 Task: Check the sale-to-list ratio of corner lot in the last 5 years.
Action: Mouse moved to (1026, 223)
Screenshot: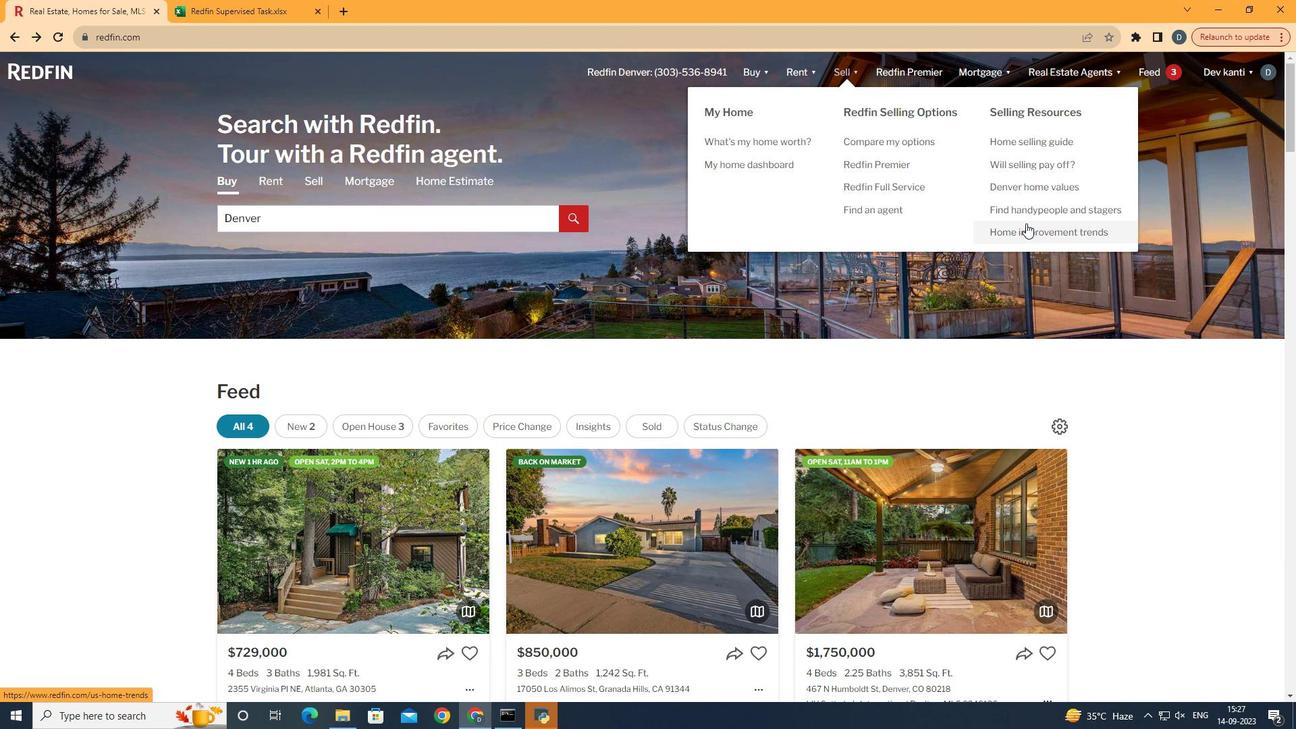 
Action: Mouse pressed left at (1026, 223)
Screenshot: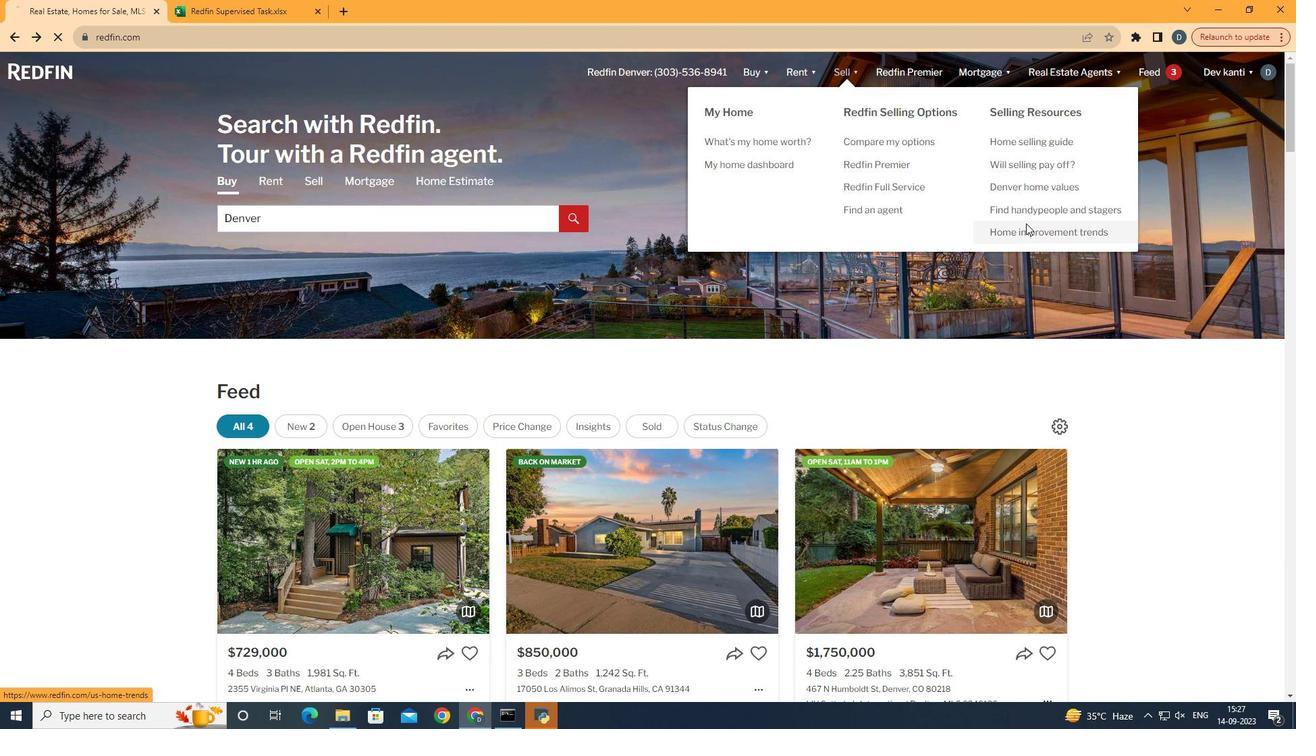 
Action: Mouse moved to (337, 250)
Screenshot: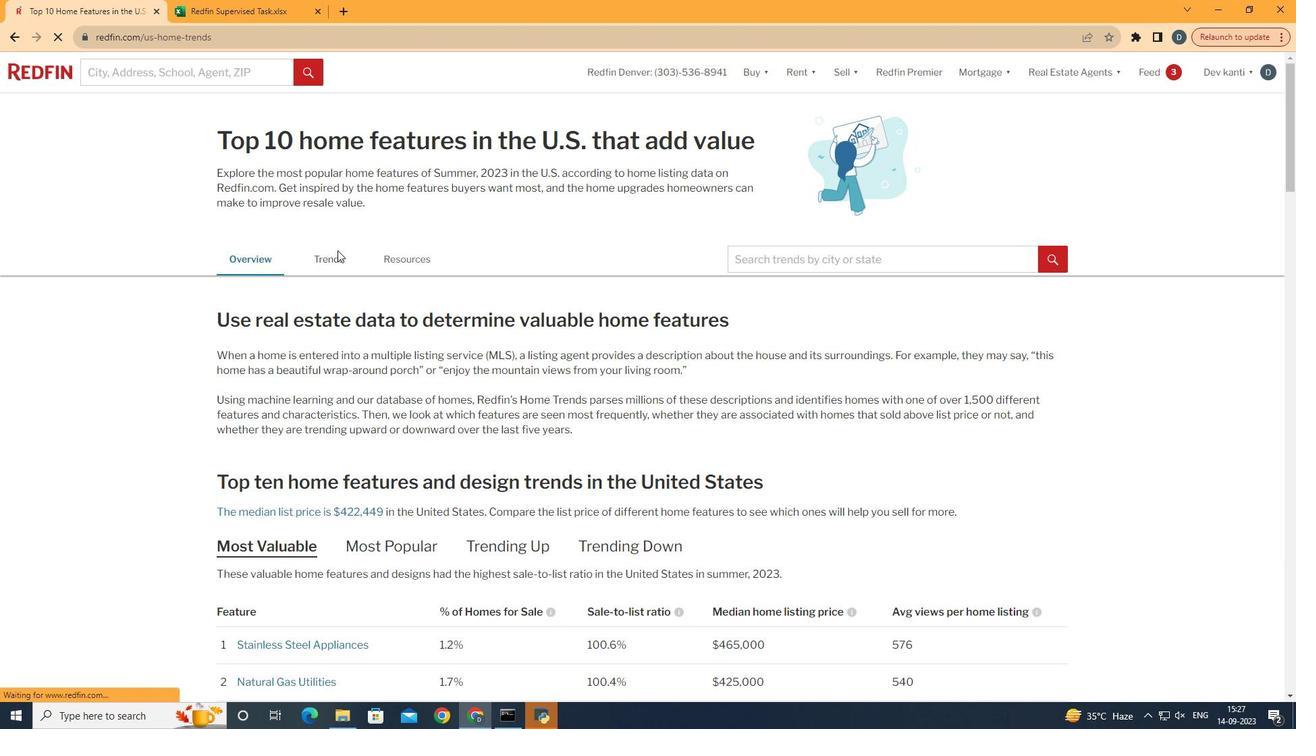 
Action: Mouse pressed left at (337, 250)
Screenshot: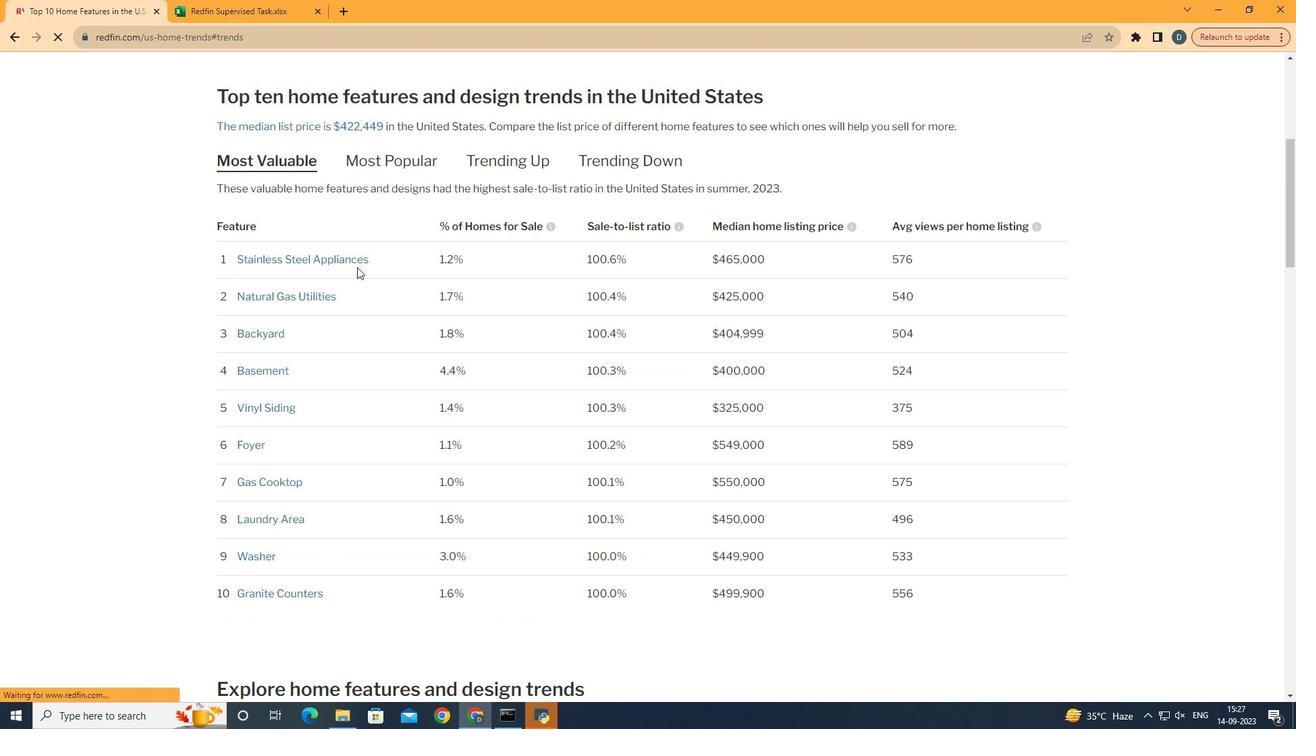 
Action: Mouse moved to (1010, 284)
Screenshot: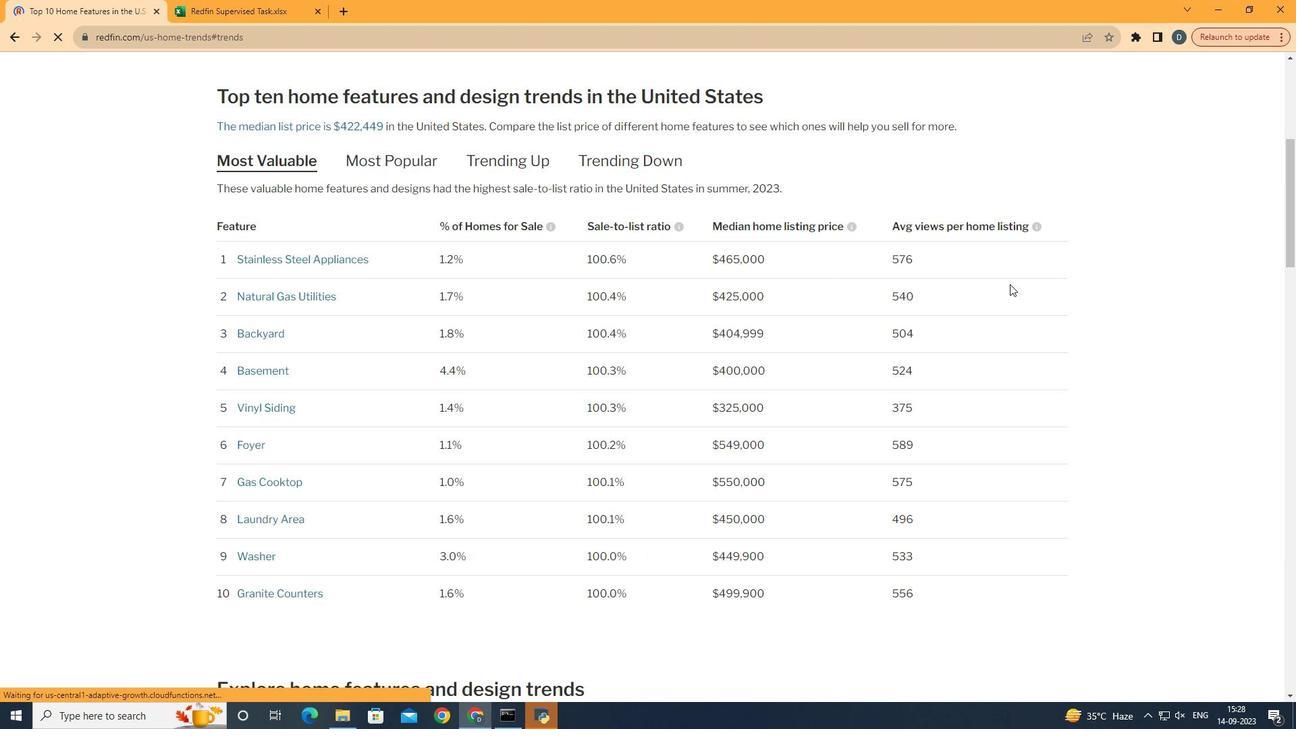 
Action: Mouse scrolled (1010, 283) with delta (0, 0)
Screenshot: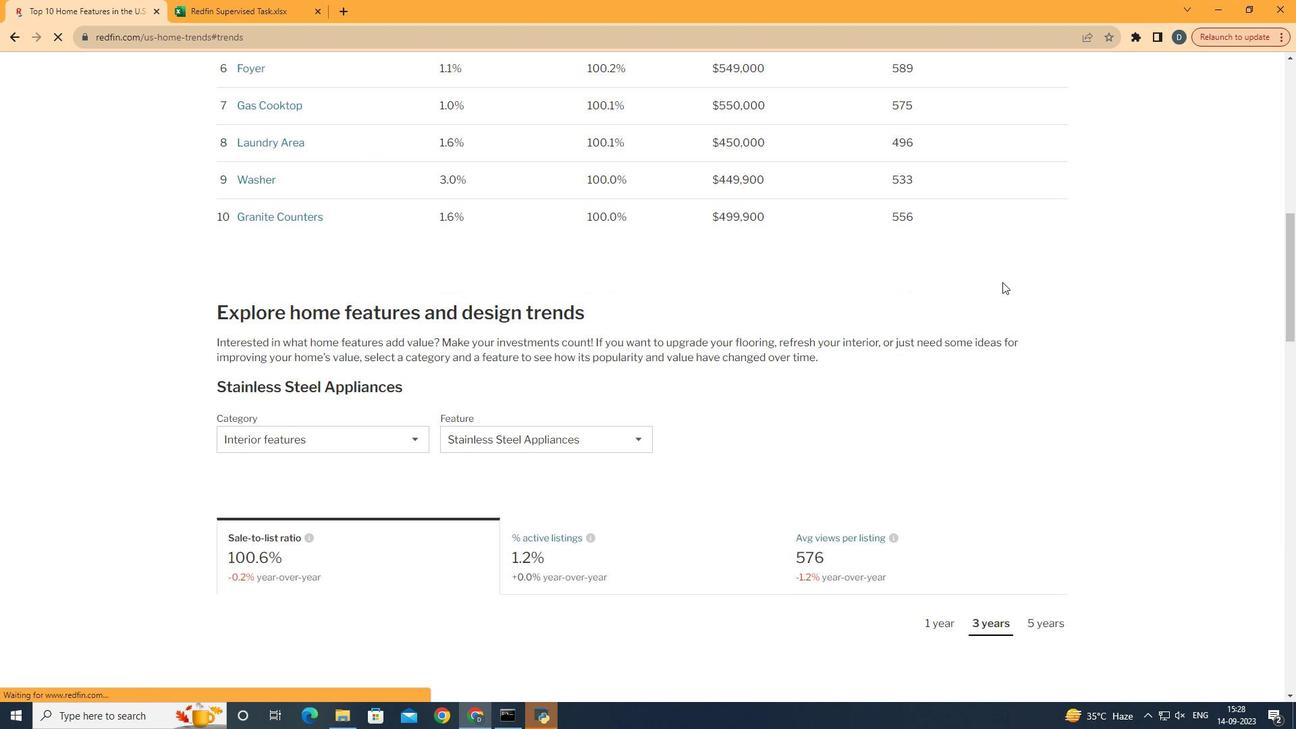 
Action: Mouse scrolled (1010, 283) with delta (0, 0)
Screenshot: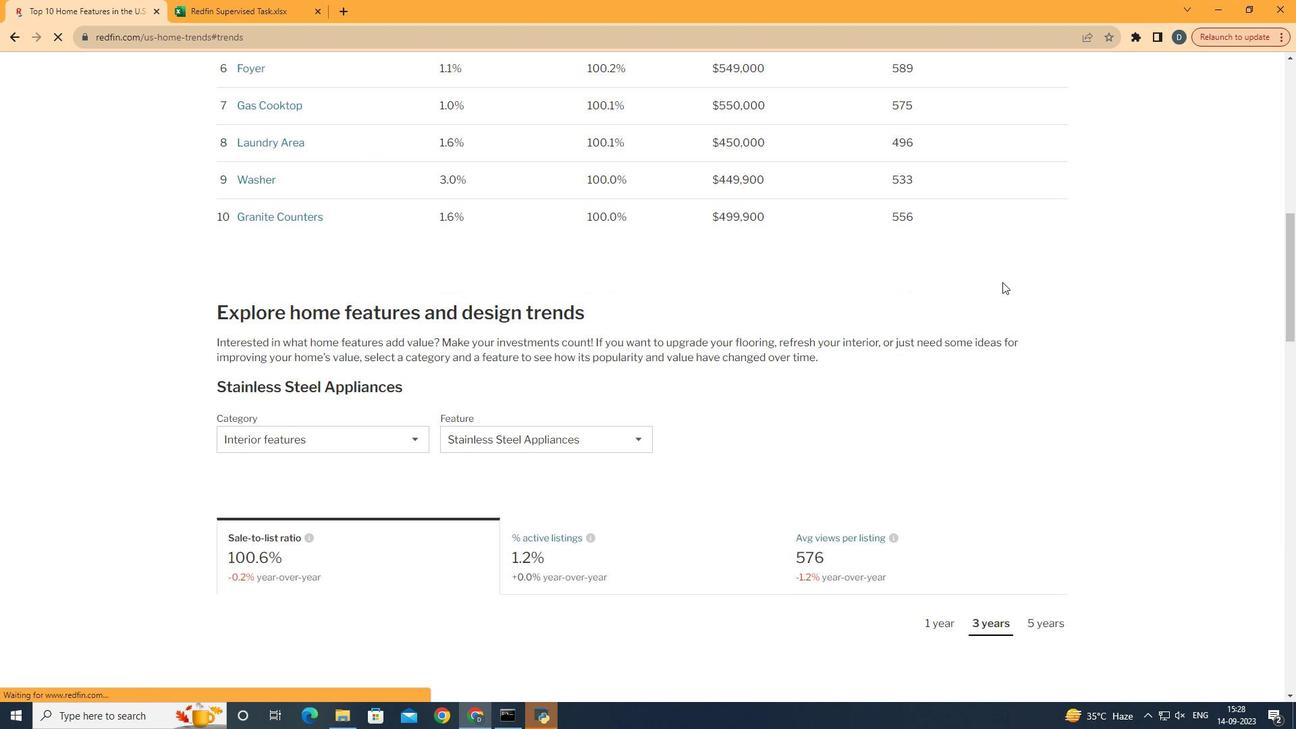 
Action: Mouse scrolled (1010, 283) with delta (0, 0)
Screenshot: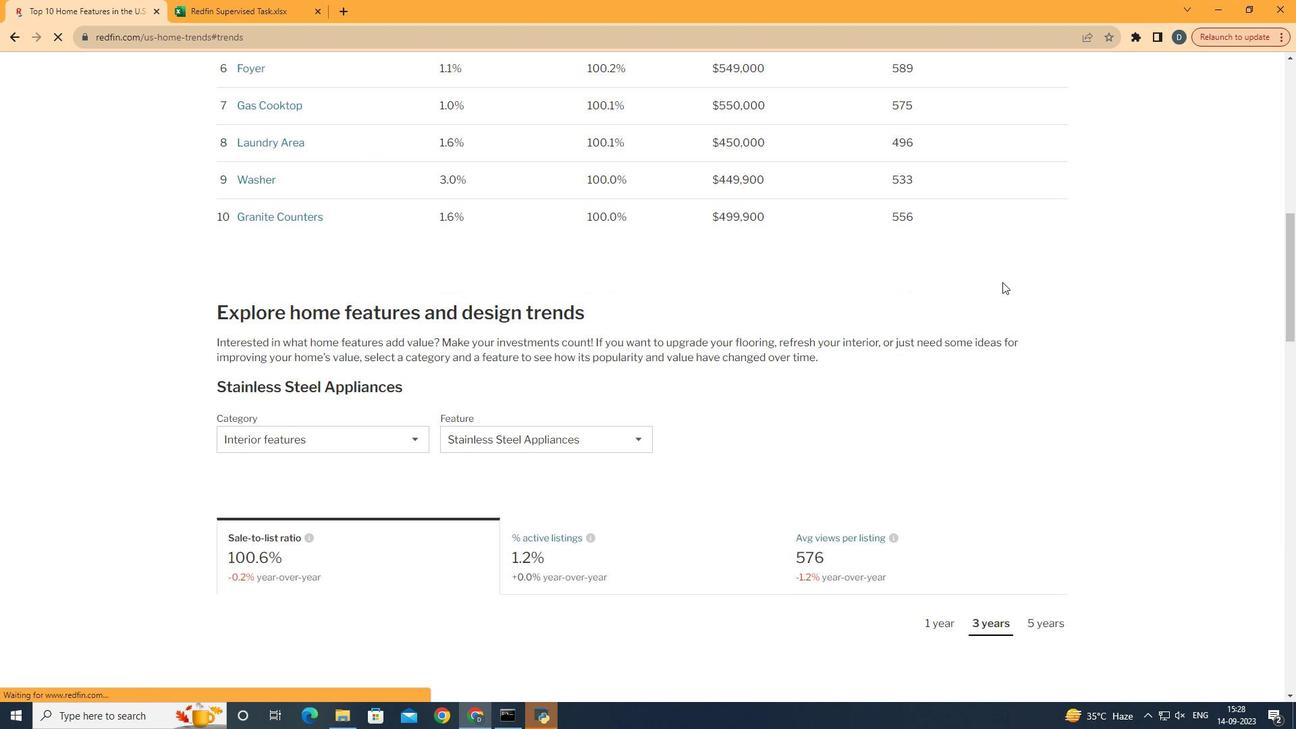 
Action: Mouse scrolled (1010, 283) with delta (0, 0)
Screenshot: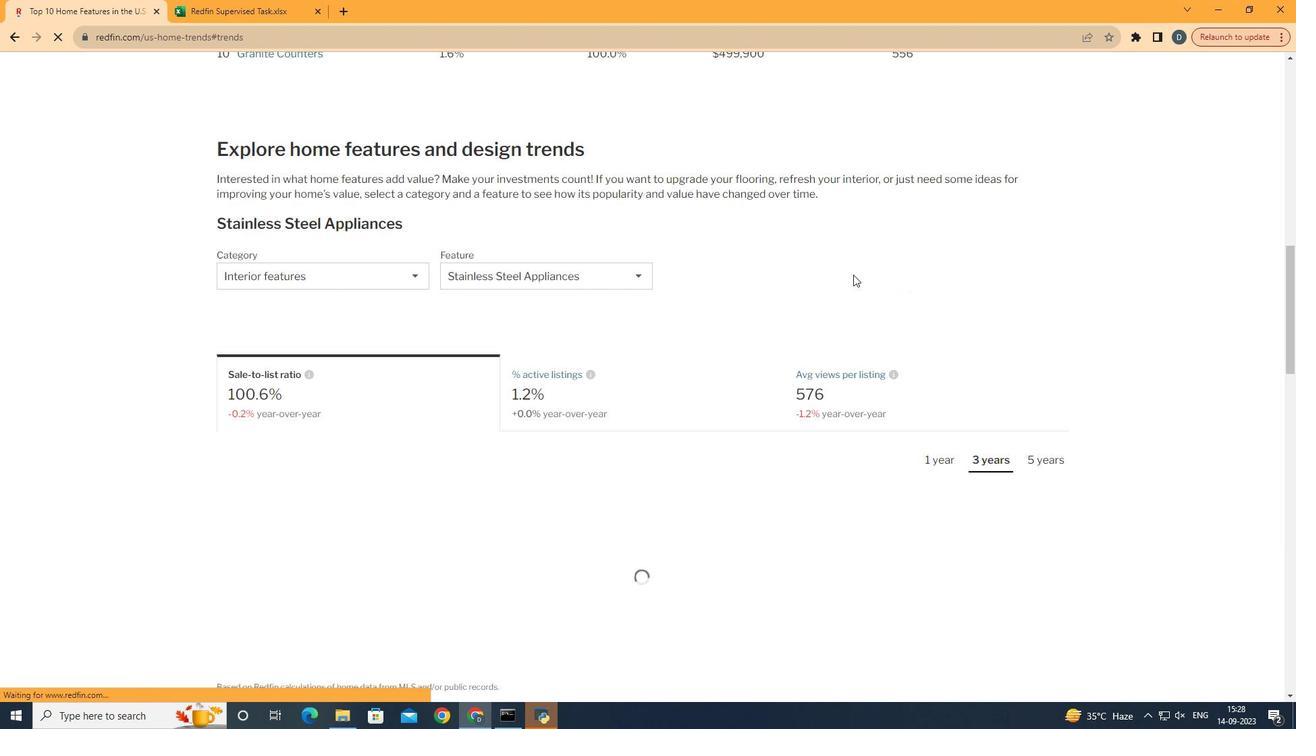 
Action: Mouse scrolled (1010, 283) with delta (0, 0)
Screenshot: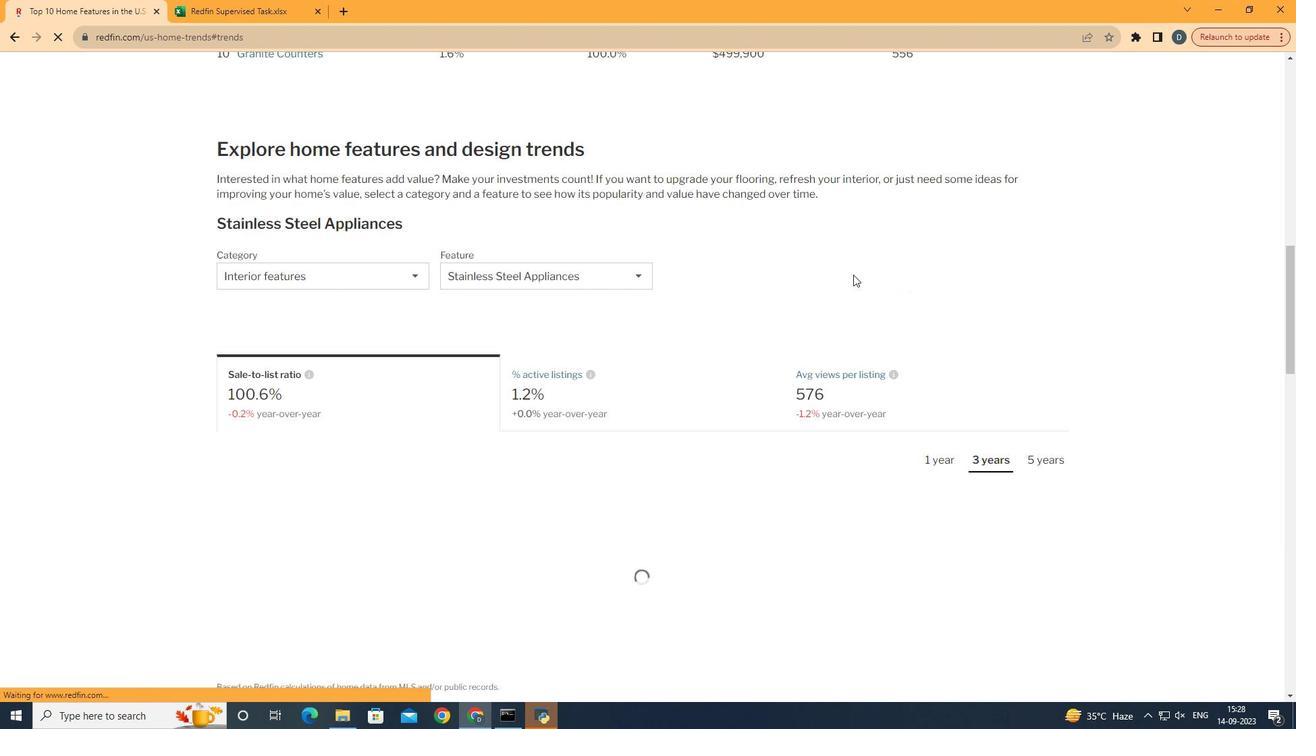 
Action: Mouse scrolled (1010, 283) with delta (0, 0)
Screenshot: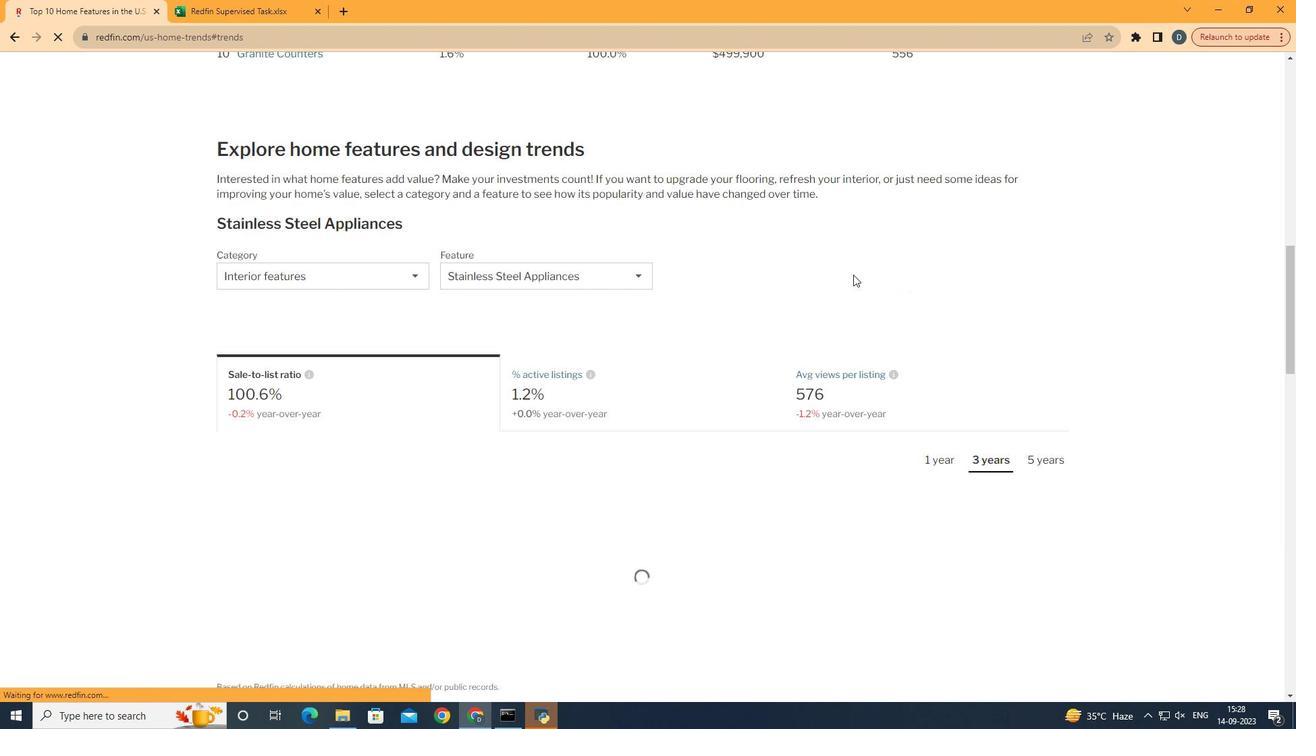 
Action: Mouse scrolled (1010, 283) with delta (0, 0)
Screenshot: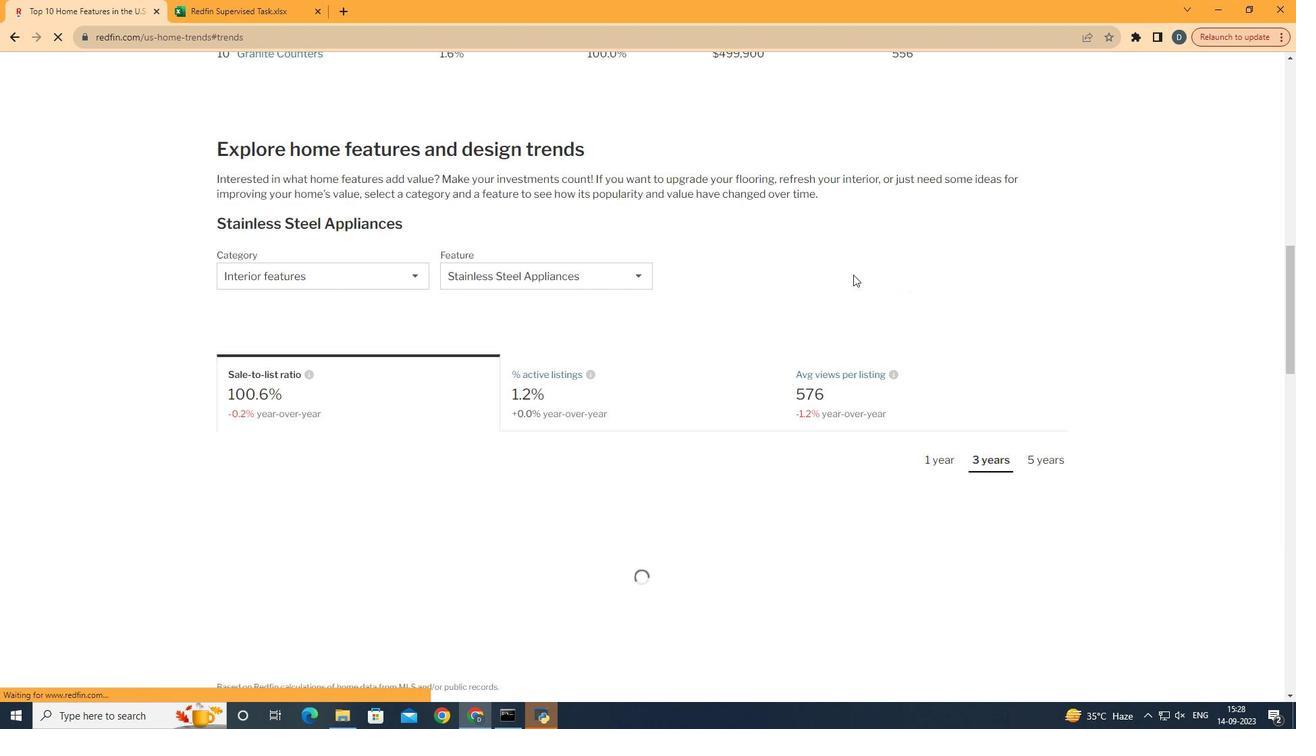 
Action: Mouse scrolled (1010, 283) with delta (0, 0)
Screenshot: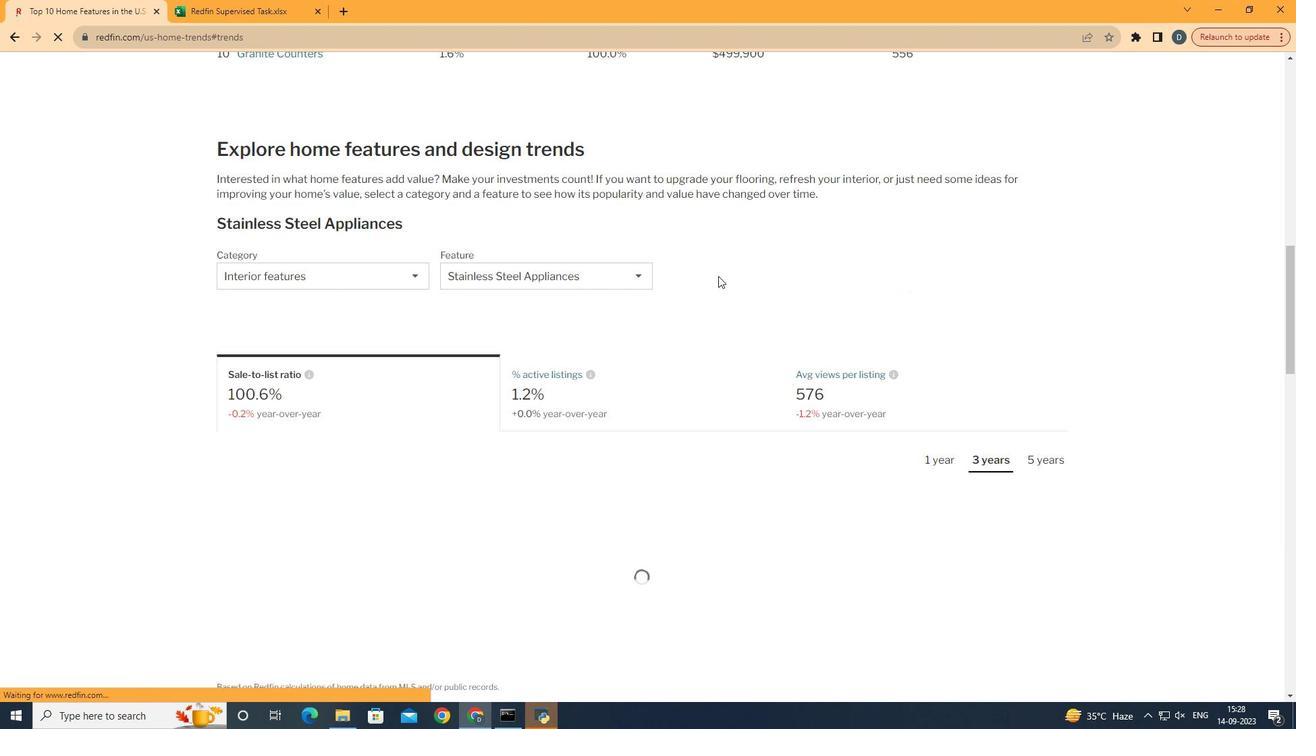 
Action: Mouse moved to (455, 317)
Screenshot: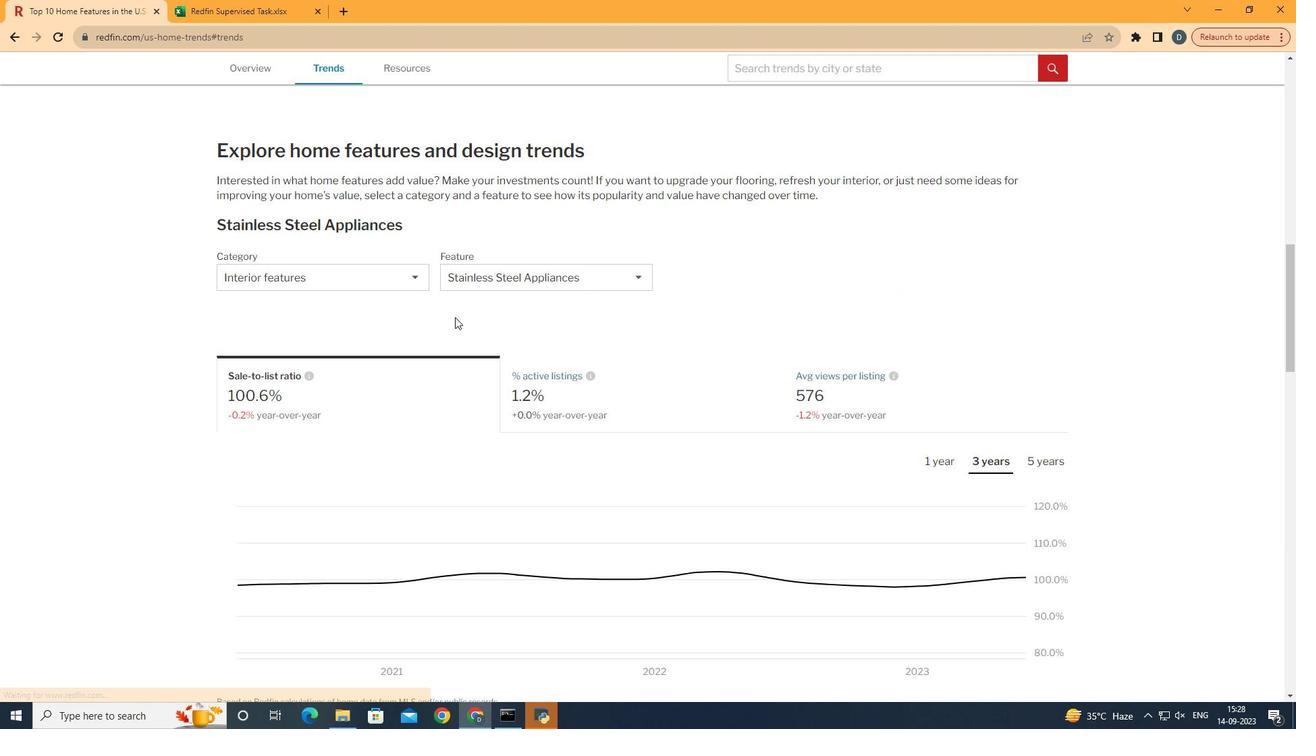 
Action: Mouse scrolled (455, 316) with delta (0, 0)
Screenshot: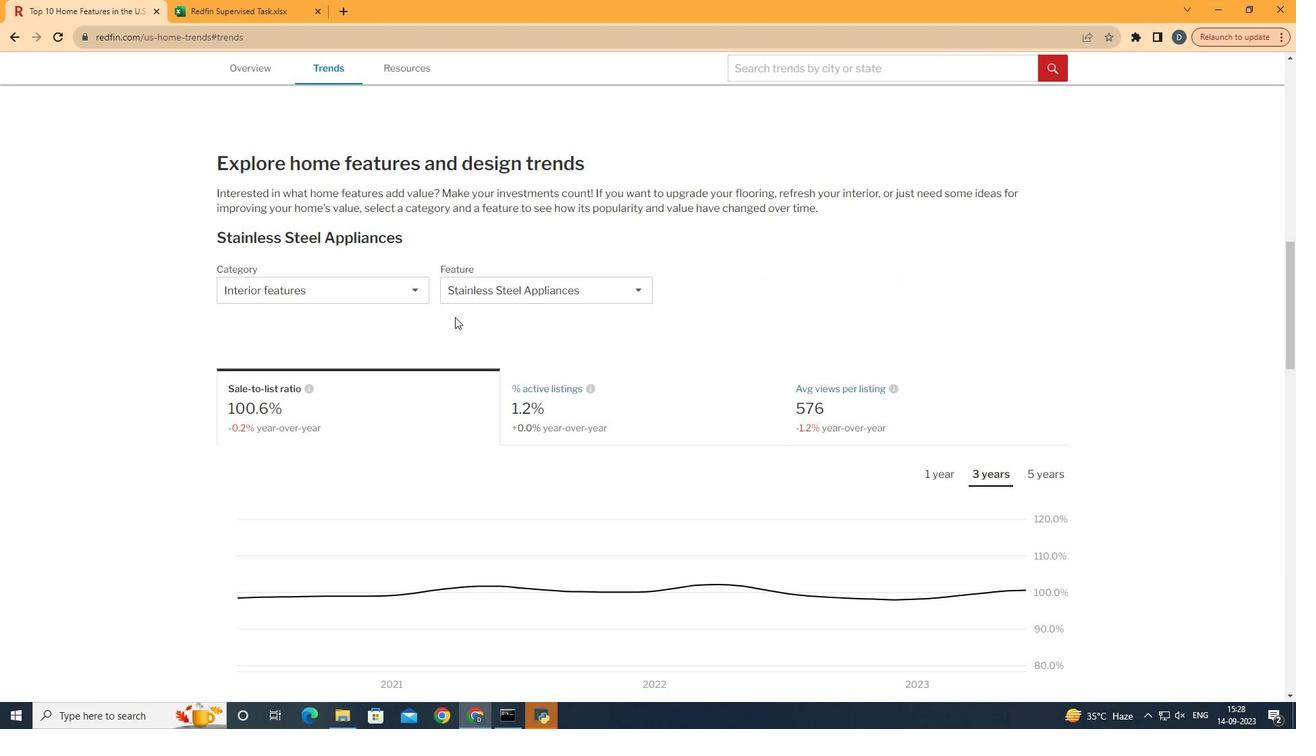 
Action: Mouse scrolled (455, 316) with delta (0, 0)
Screenshot: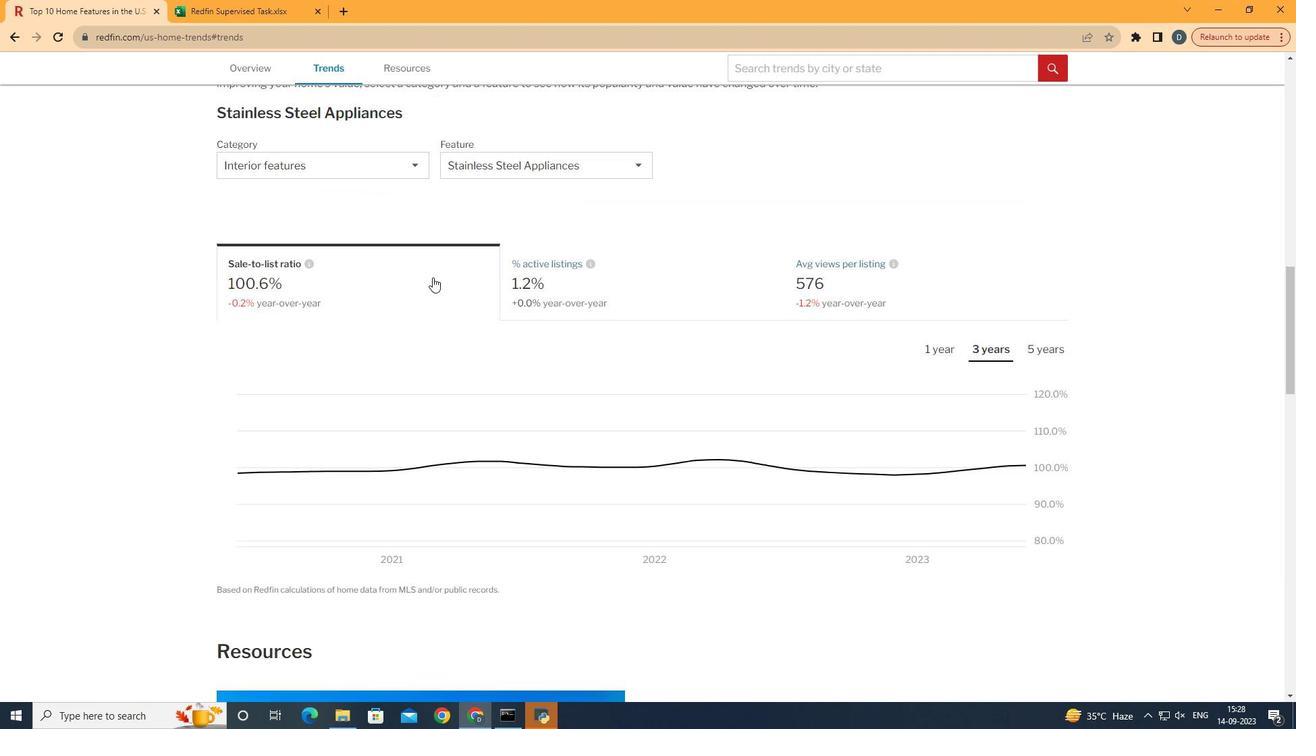 
Action: Mouse scrolled (455, 316) with delta (0, 0)
Screenshot: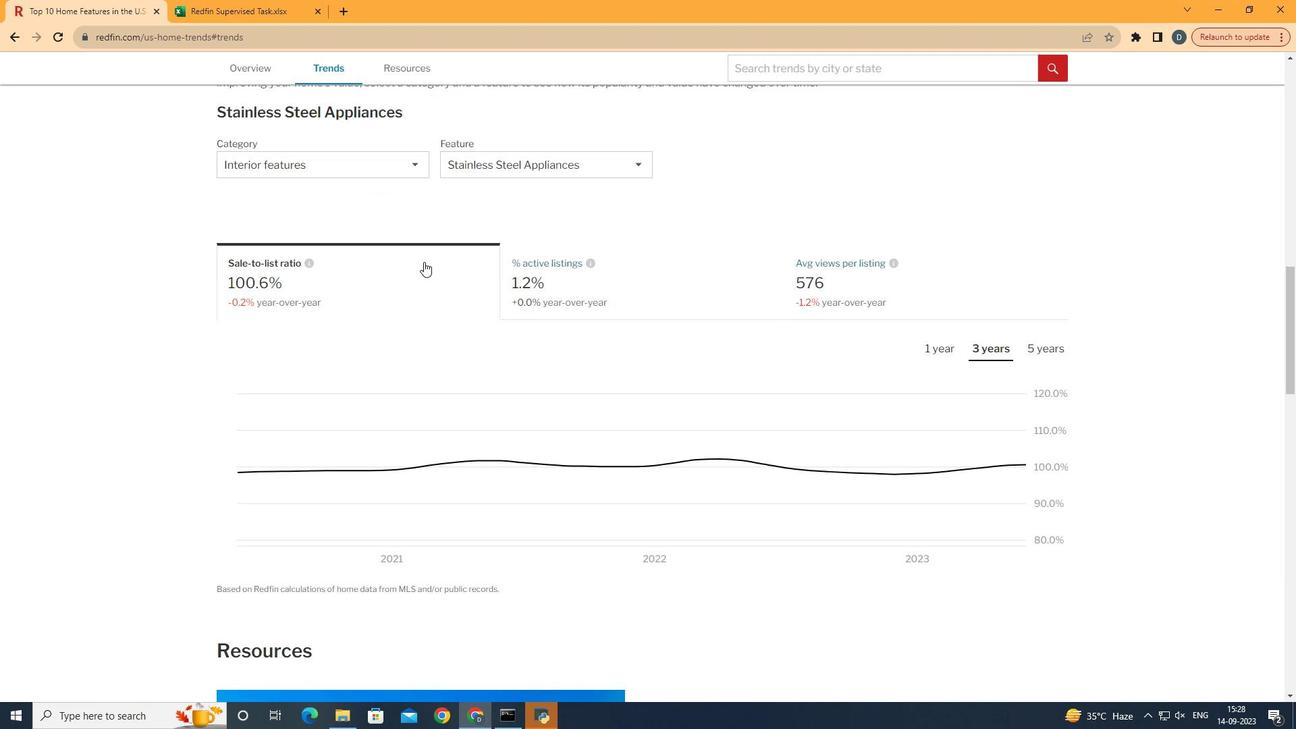 
Action: Mouse moved to (391, 152)
Screenshot: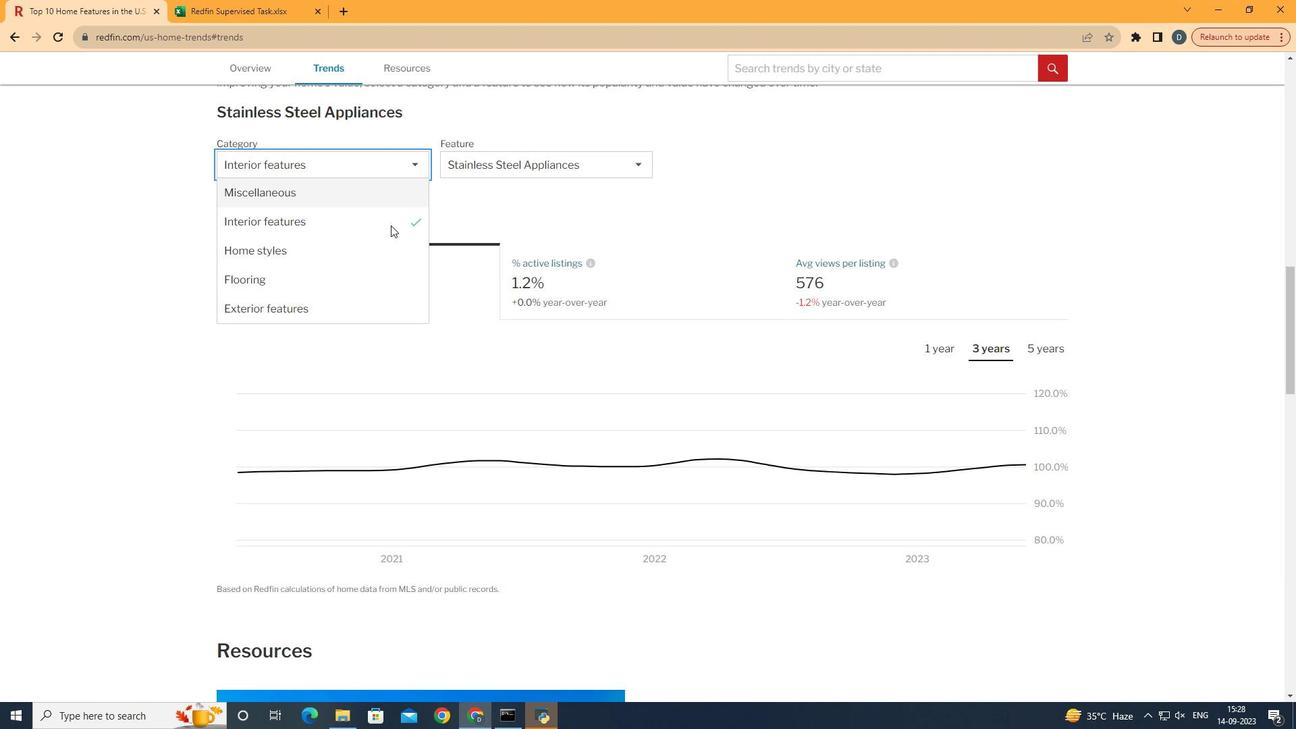 
Action: Mouse pressed left at (391, 152)
Screenshot: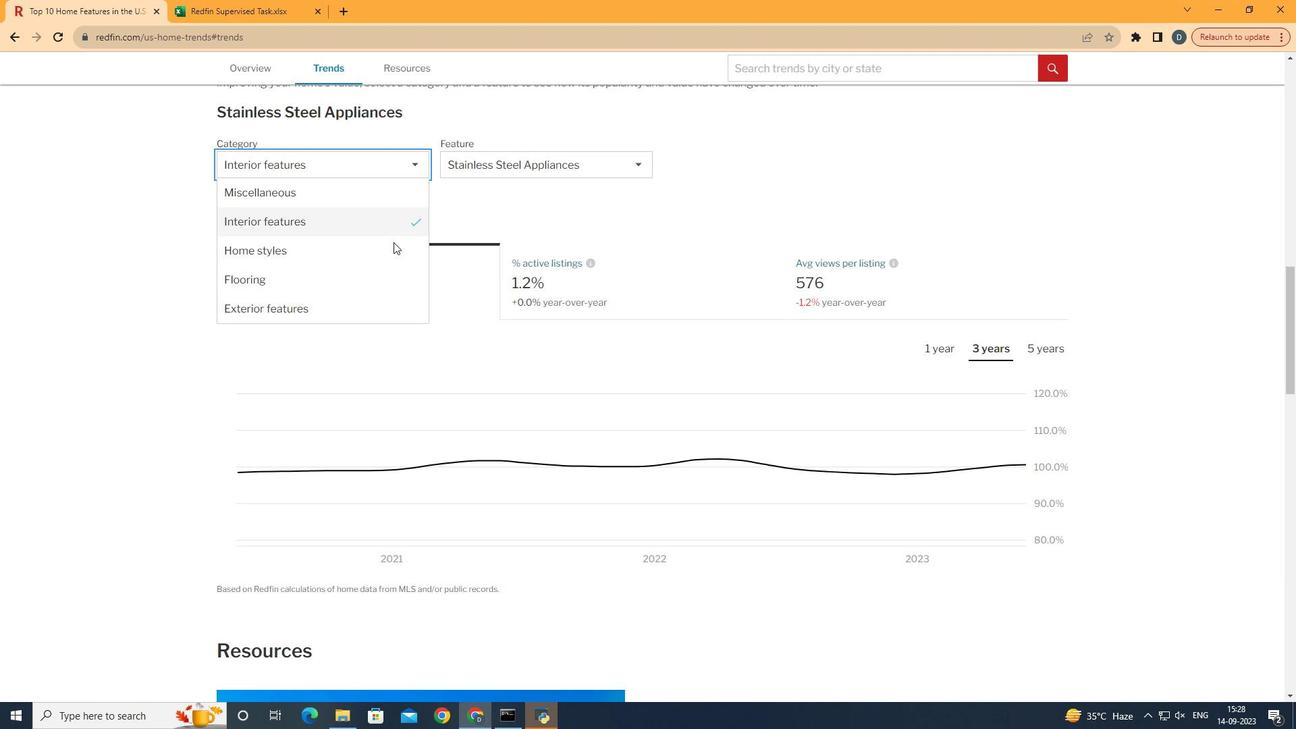 
Action: Mouse moved to (398, 296)
Screenshot: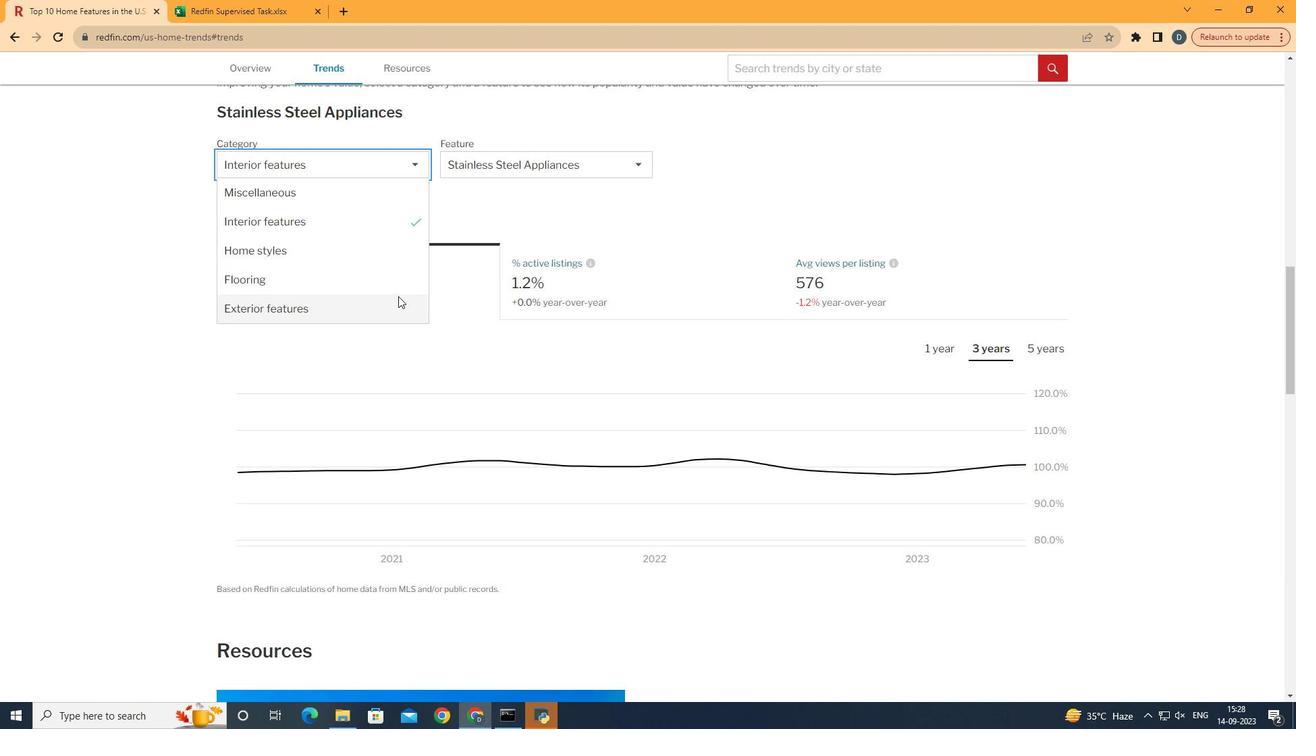 
Action: Mouse pressed left at (398, 296)
Screenshot: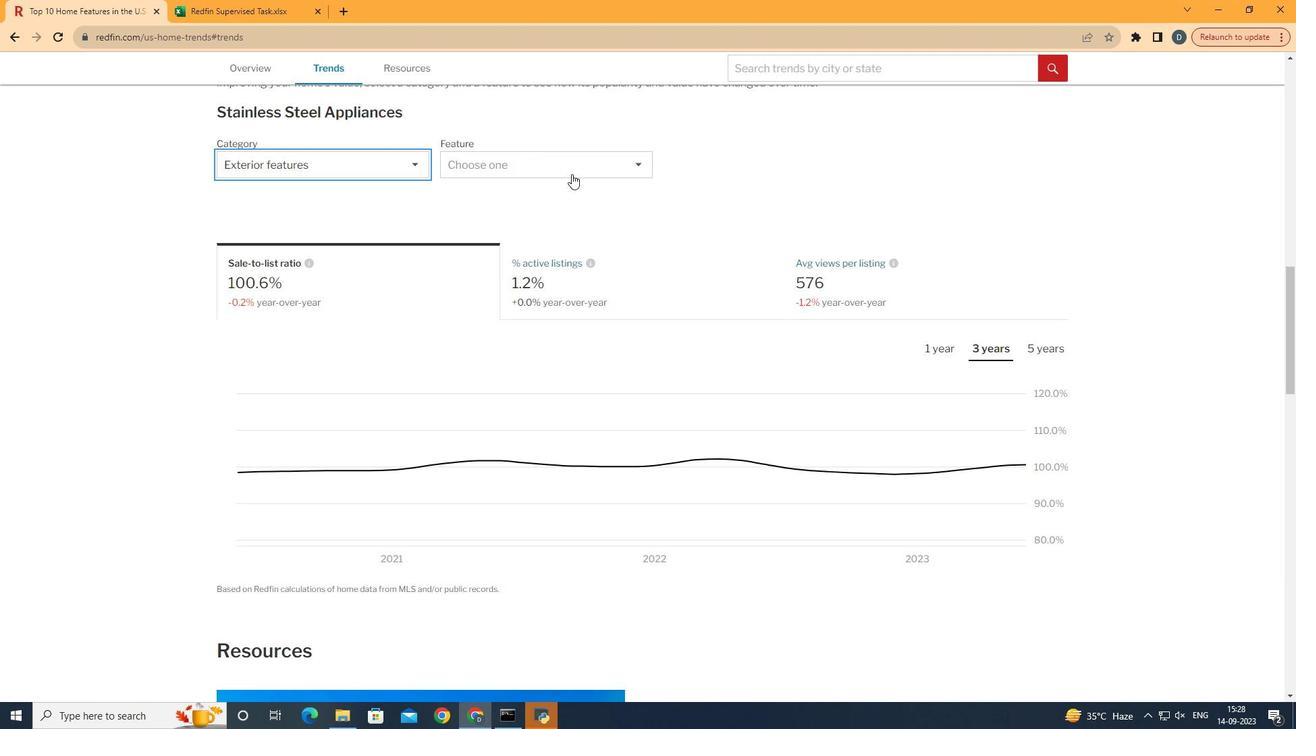 
Action: Mouse moved to (581, 168)
Screenshot: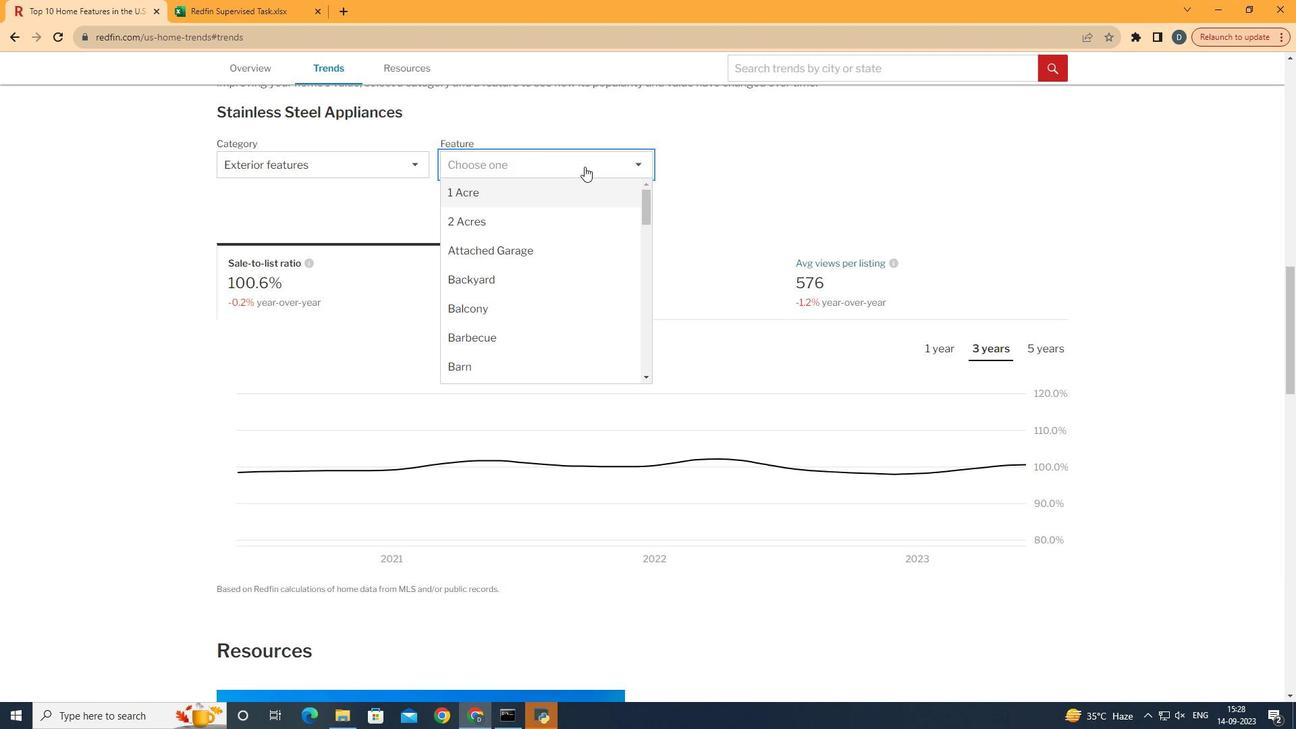 
Action: Mouse pressed left at (581, 168)
Screenshot: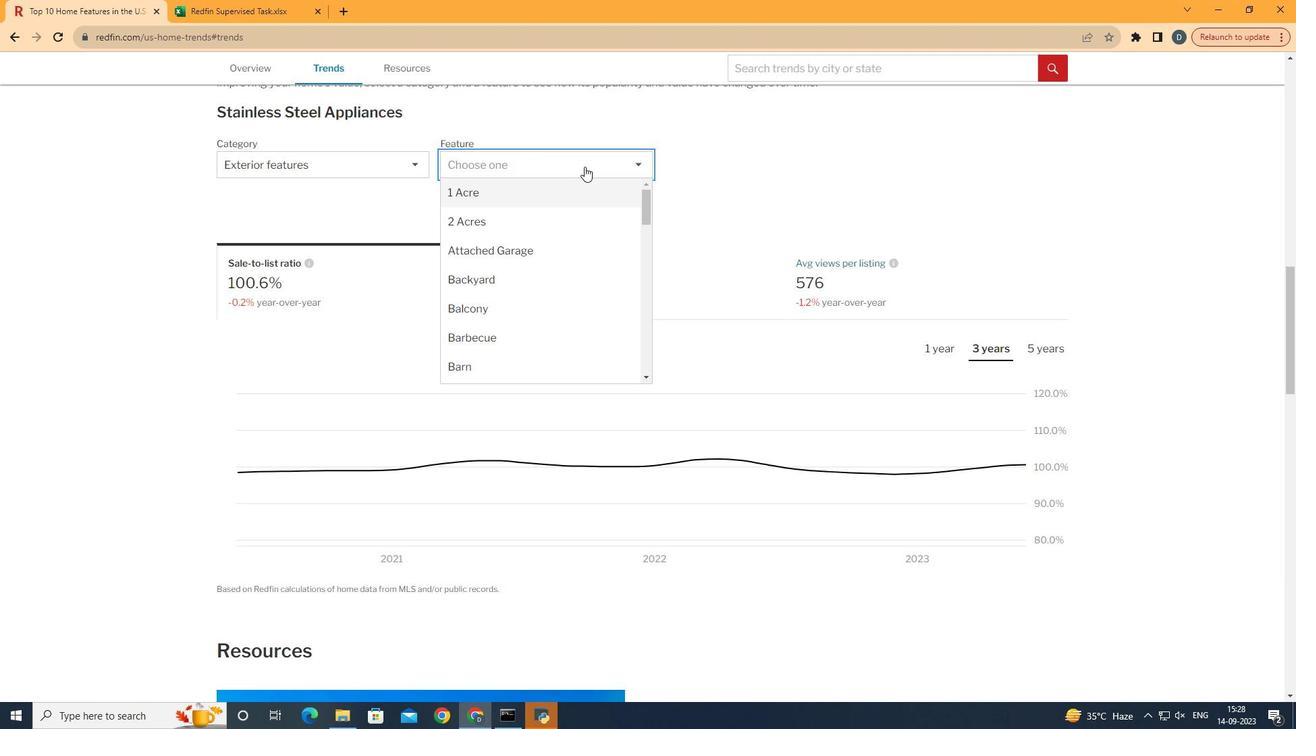 
Action: Mouse moved to (585, 276)
Screenshot: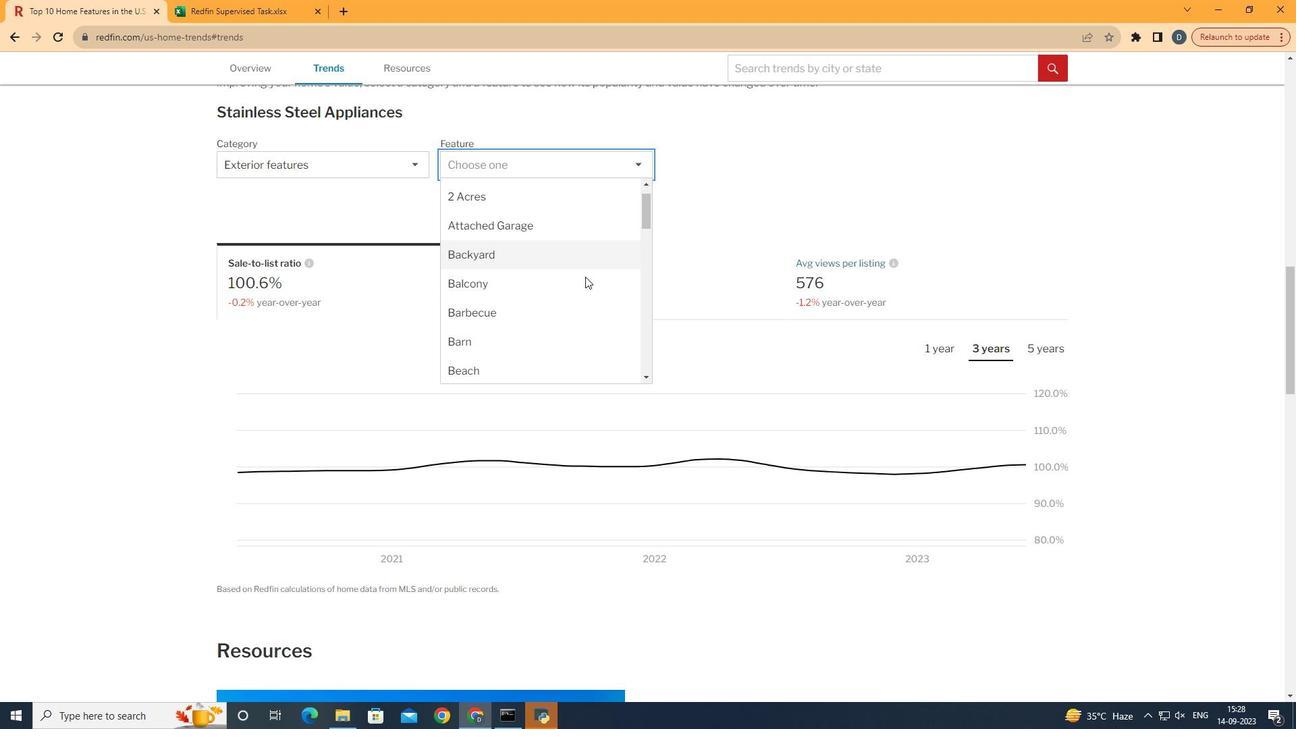 
Action: Mouse scrolled (585, 276) with delta (0, 0)
Screenshot: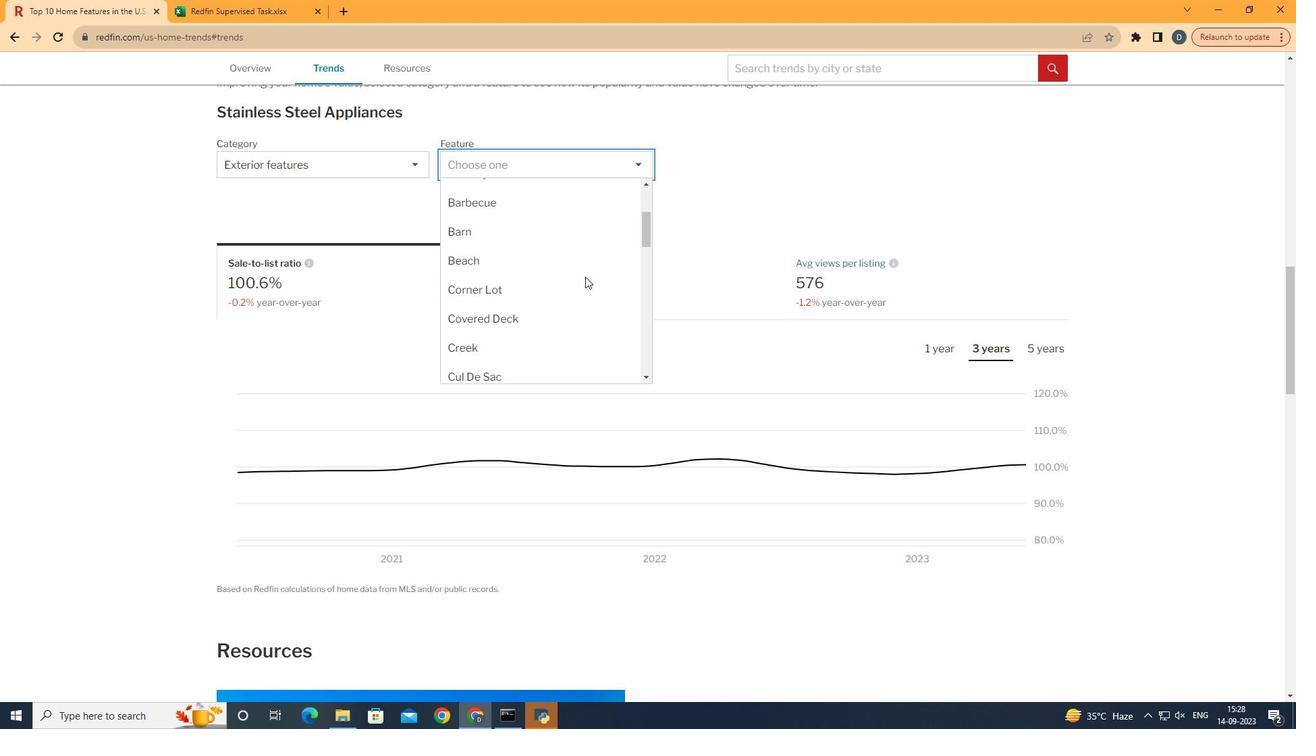 
Action: Mouse scrolled (585, 276) with delta (0, 0)
Screenshot: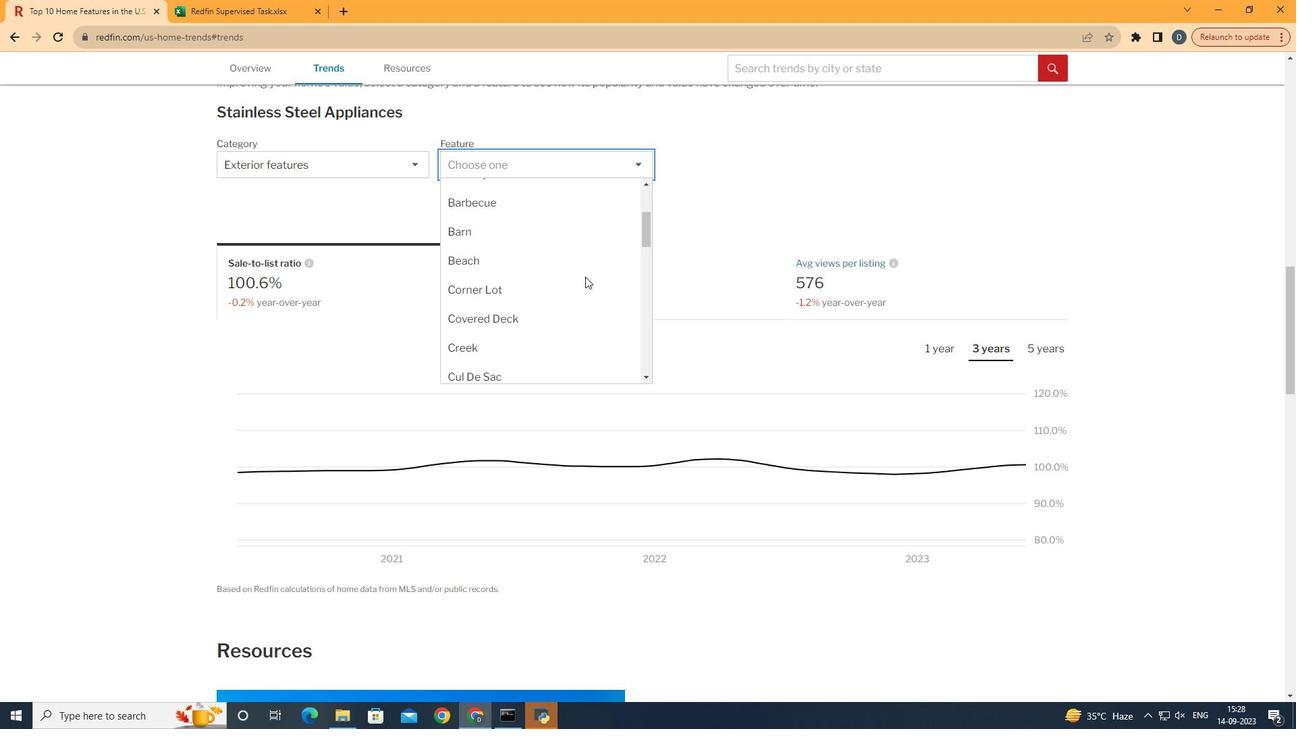 
Action: Mouse moved to (582, 289)
Screenshot: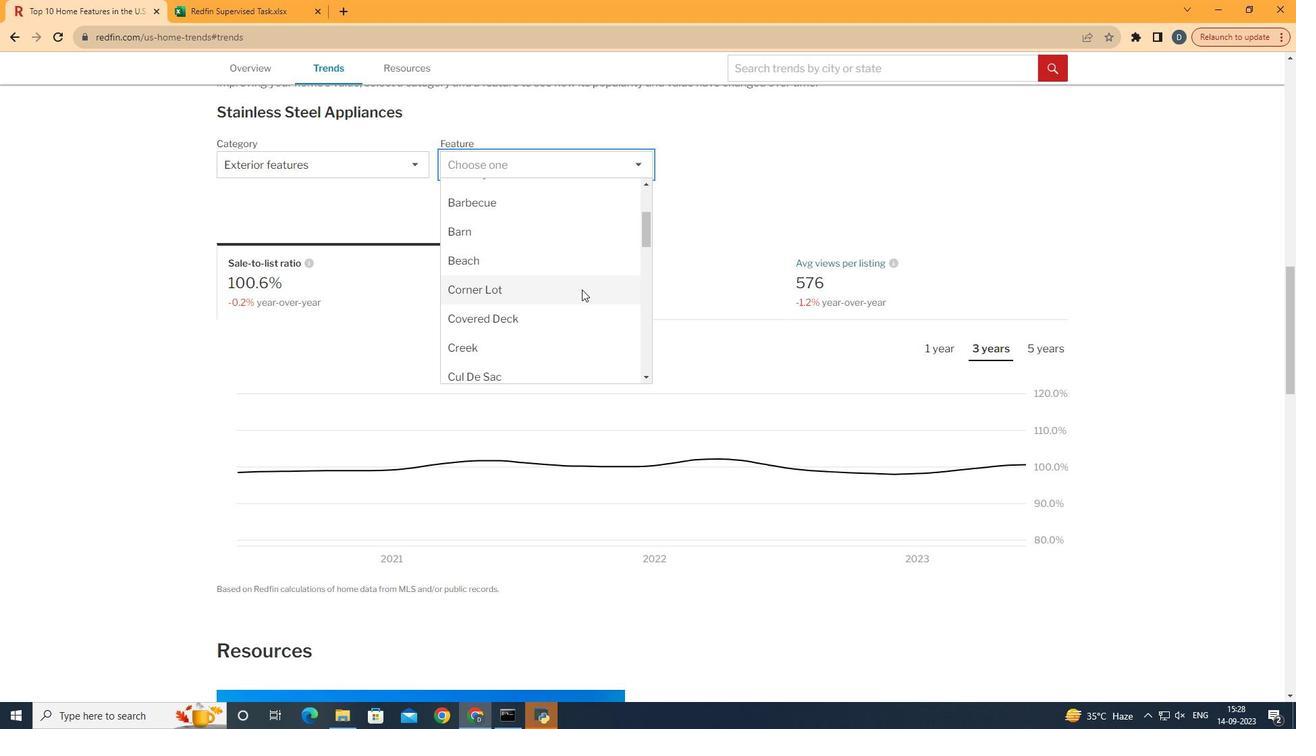 
Action: Mouse pressed left at (582, 289)
Screenshot: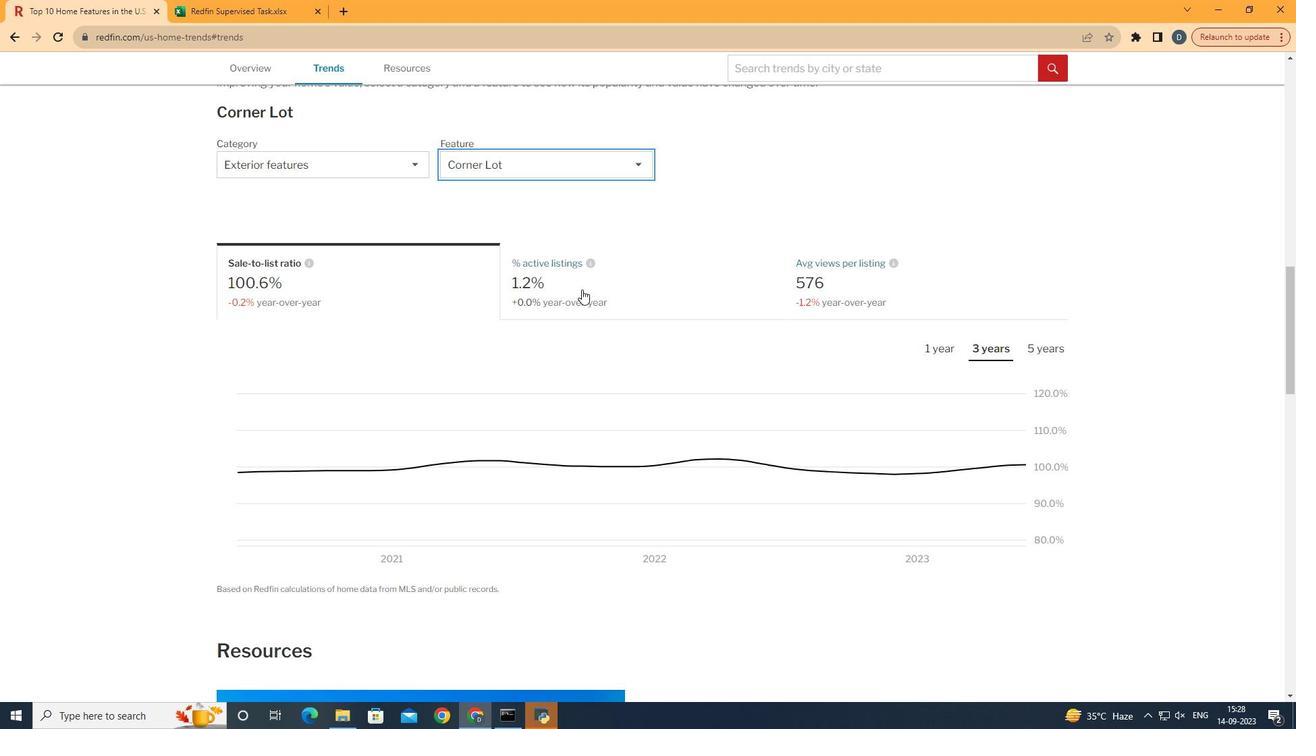 
Action: Mouse moved to (1040, 346)
Screenshot: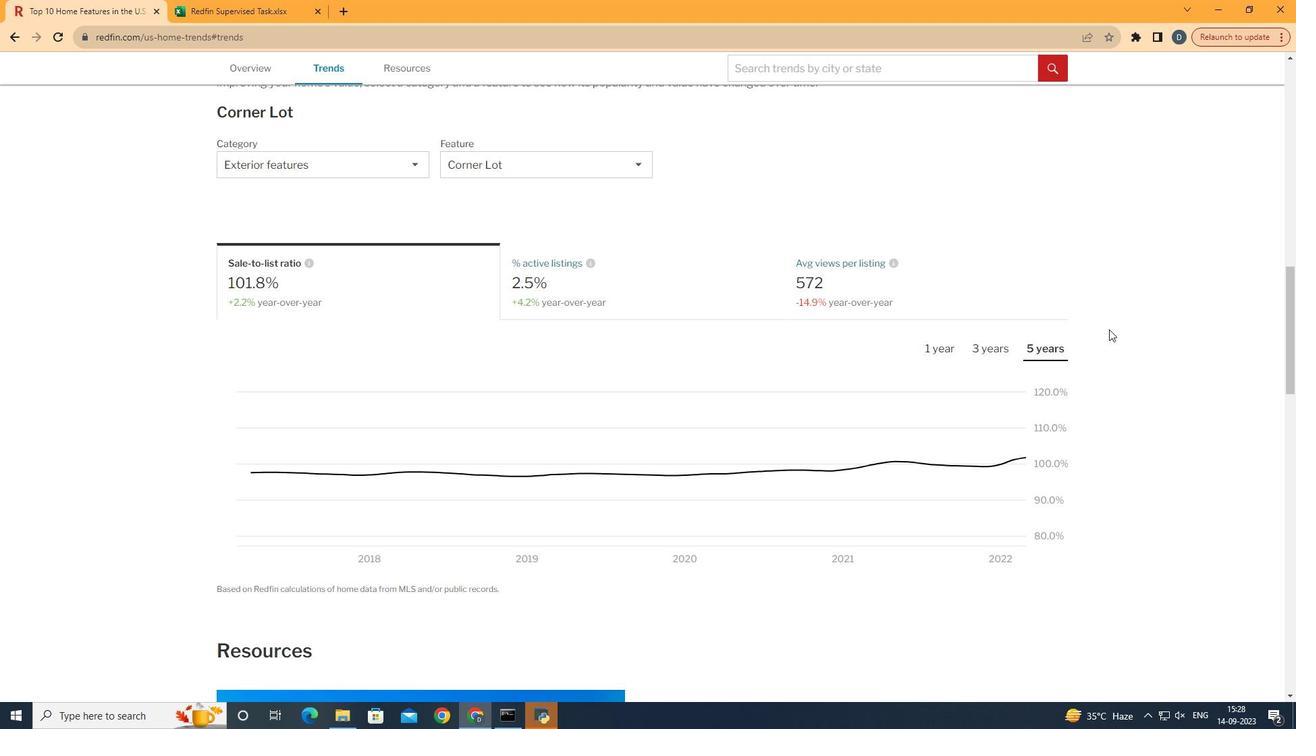 
Action: Mouse pressed left at (1040, 346)
Screenshot: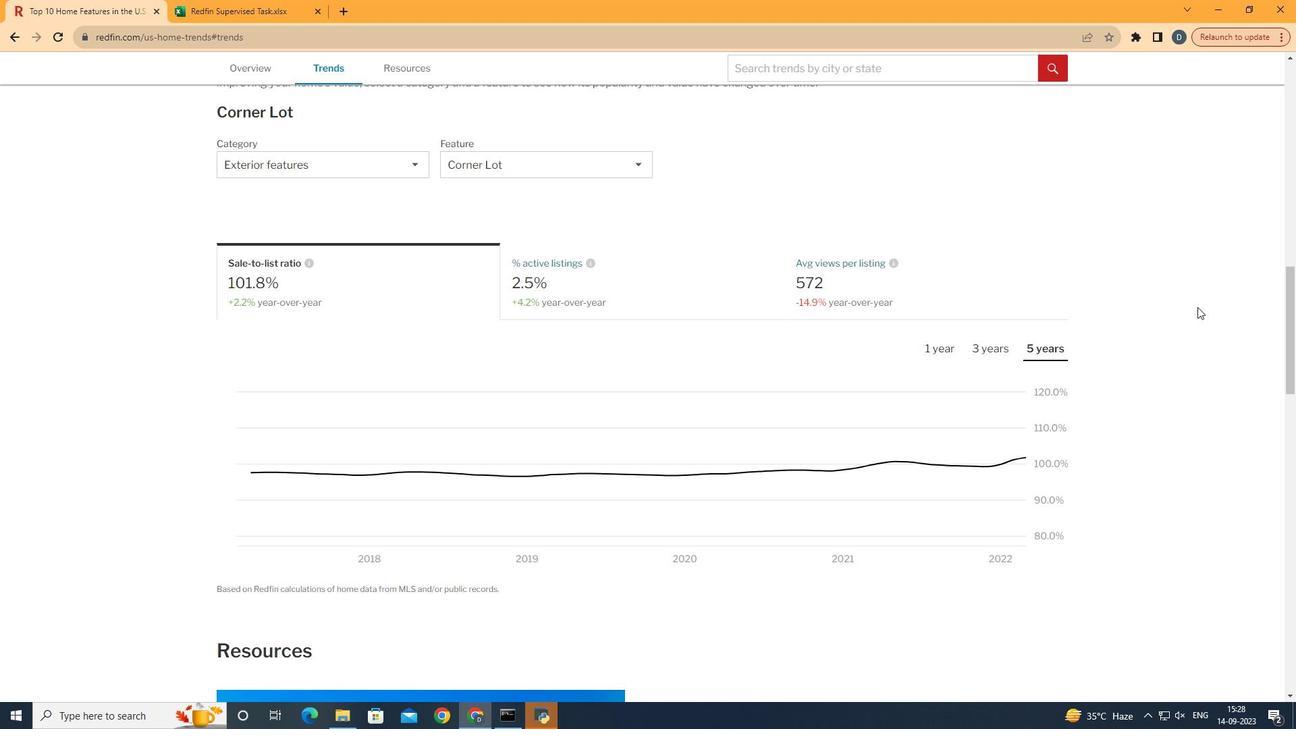 
Action: Mouse moved to (1198, 307)
Screenshot: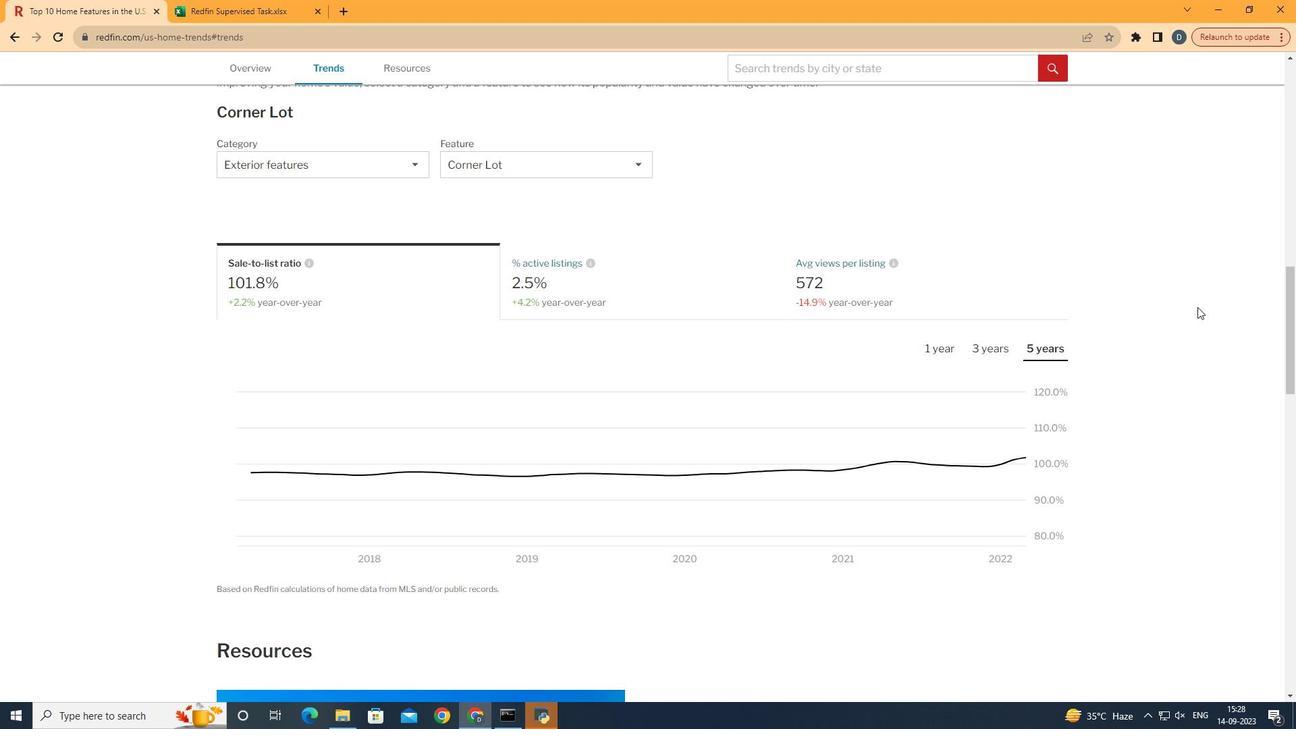 
